 Task: Change the calendar color to pink for June 24, 2023.
Action: Mouse moved to (17, 64)
Screenshot: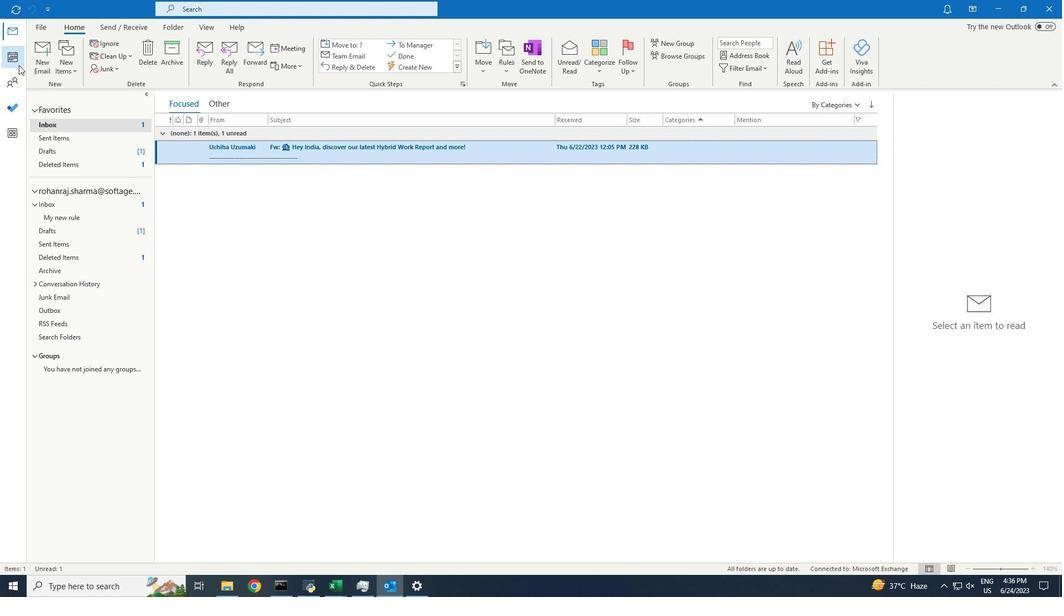 
Action: Mouse pressed left at (17, 64)
Screenshot: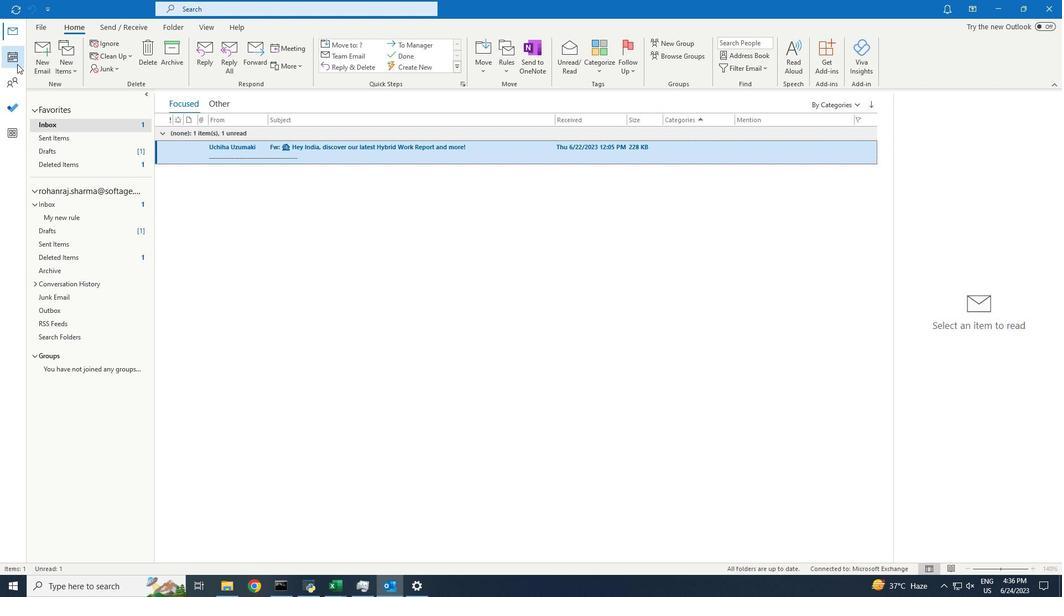 
Action: Mouse moved to (210, 27)
Screenshot: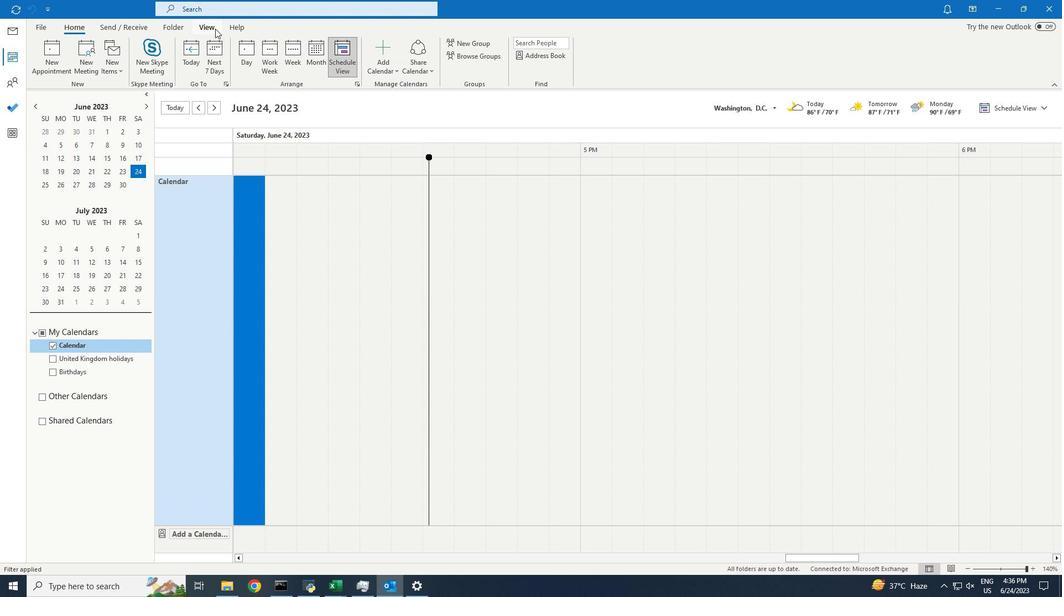 
Action: Mouse pressed left at (210, 27)
Screenshot: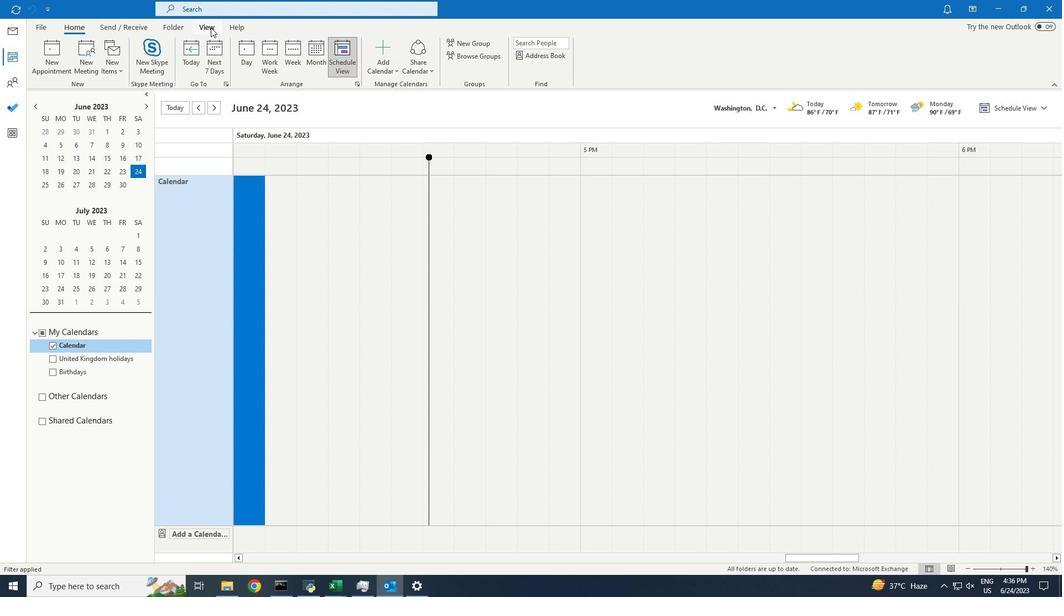 
Action: Mouse moved to (318, 71)
Screenshot: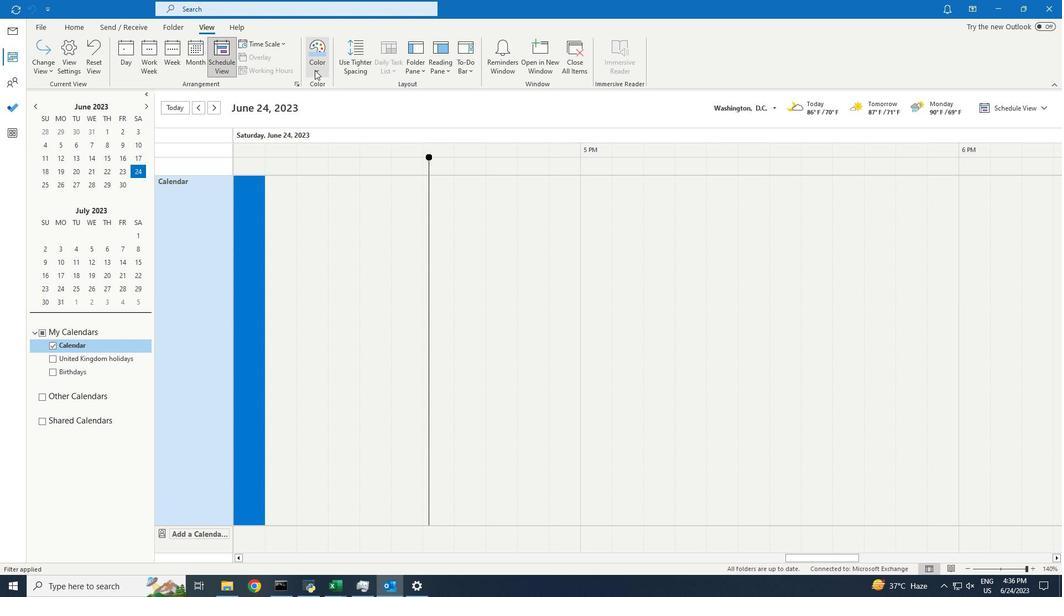 
Action: Mouse pressed left at (318, 71)
Screenshot: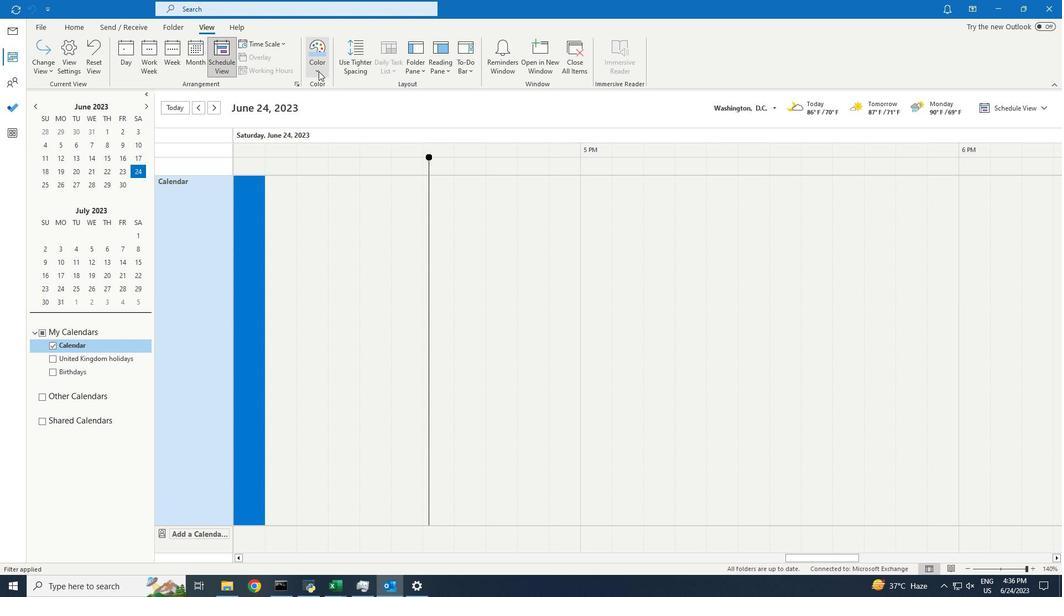 
Action: Mouse moved to (317, 148)
Screenshot: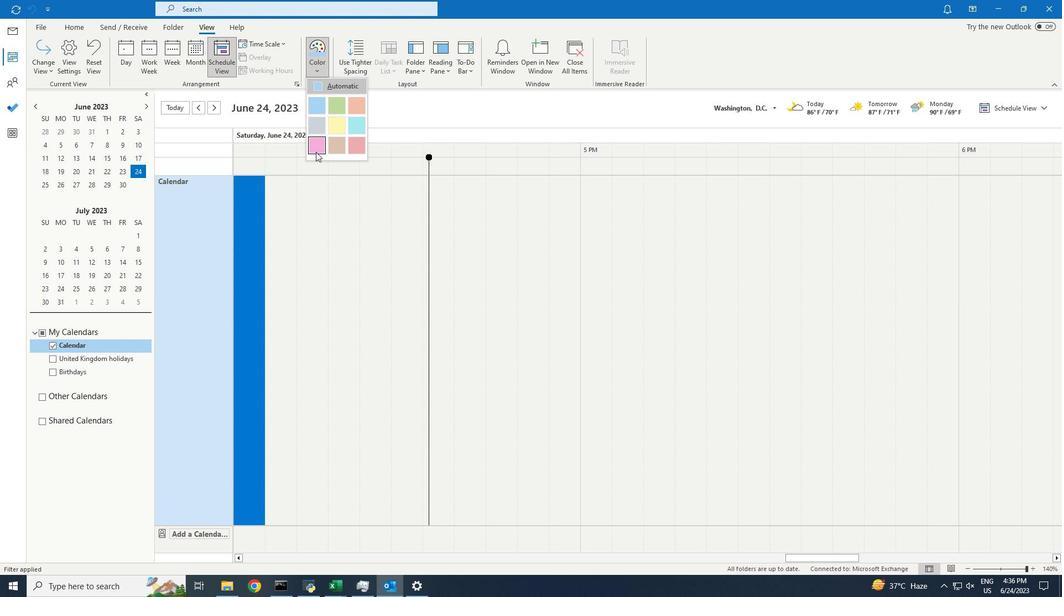 
Action: Mouse pressed left at (317, 148)
Screenshot: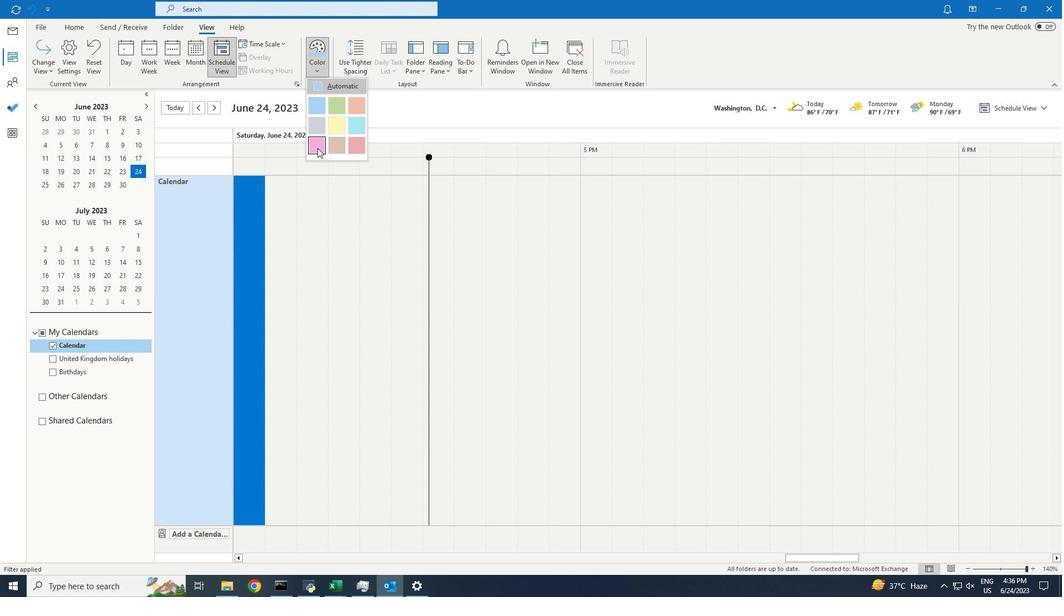 
